 Task: Create a task  Create a new online platform for language translation services , assign it to team member softage.3@softage.net in the project AgilePulse and update the status of the task to  On Track  , set the priority of the task to High
Action: Mouse moved to (80, 302)
Screenshot: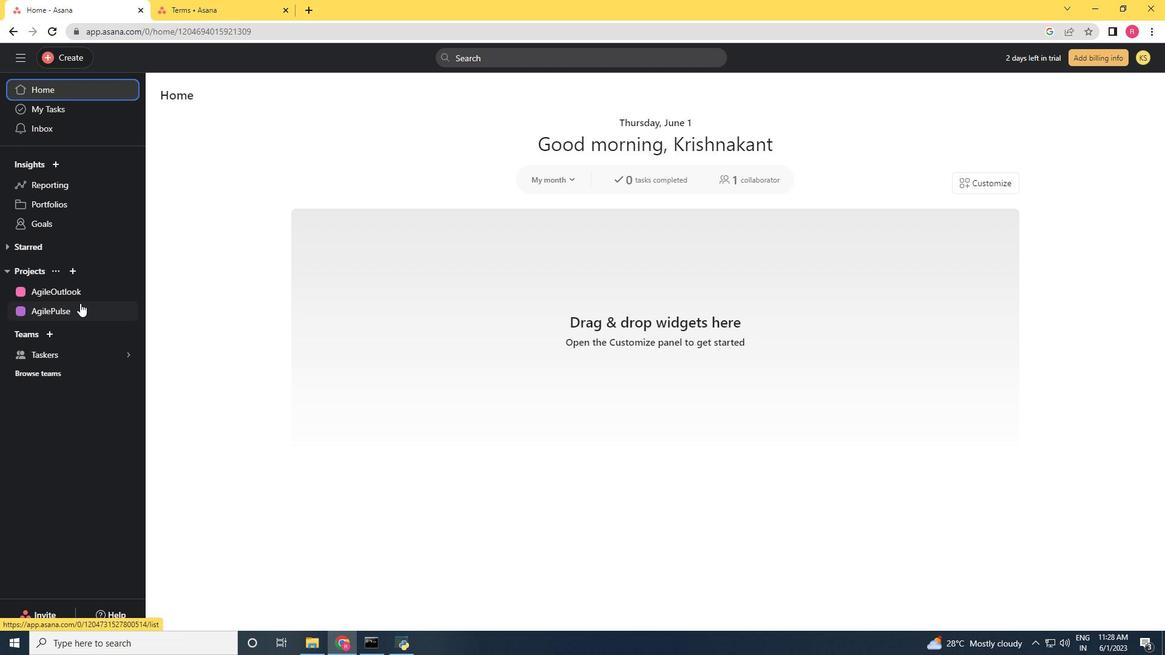 
Action: Mouse pressed left at (80, 302)
Screenshot: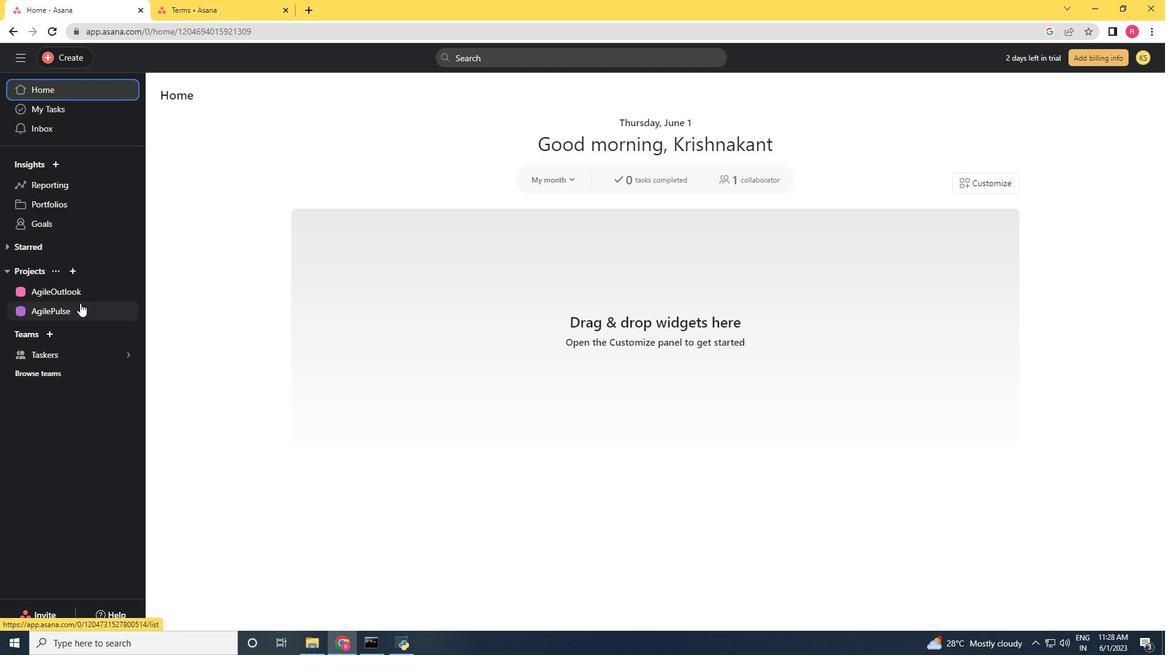 
Action: Mouse moved to (67, 59)
Screenshot: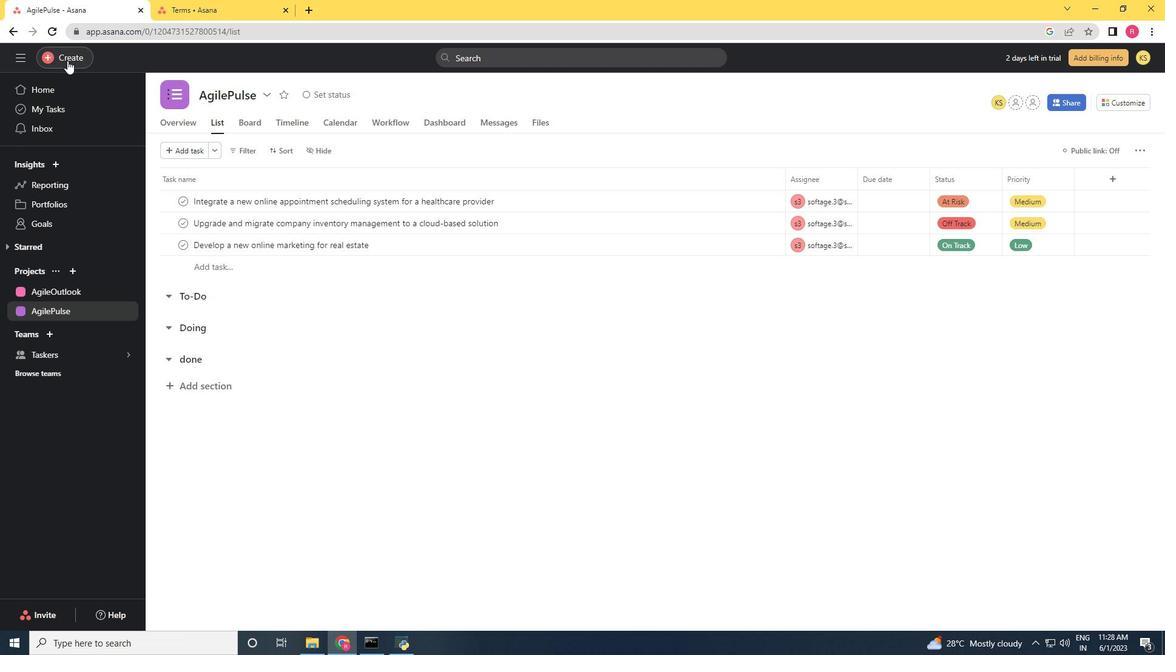
Action: Mouse pressed left at (67, 59)
Screenshot: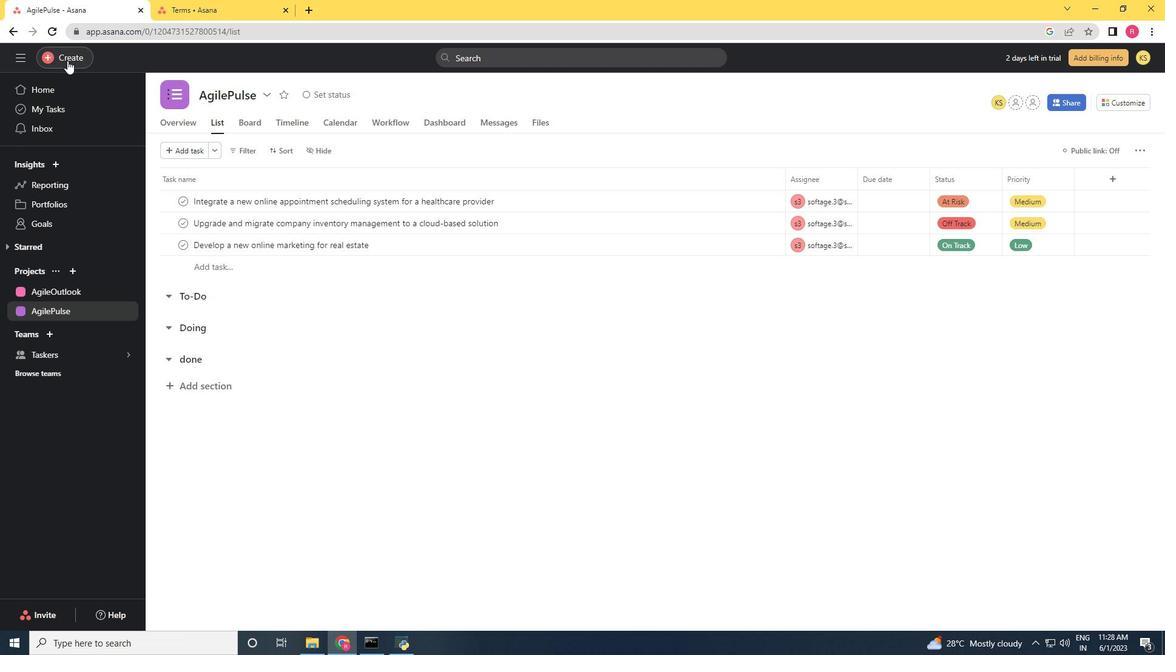 
Action: Mouse moved to (154, 62)
Screenshot: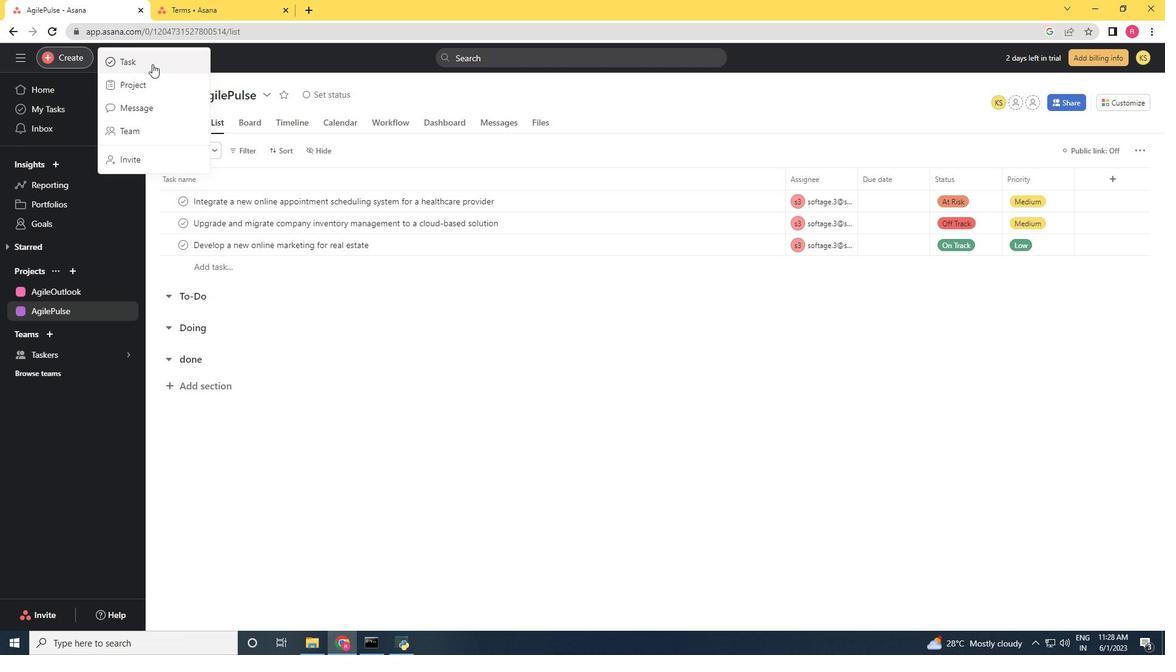 
Action: Mouse pressed left at (154, 62)
Screenshot: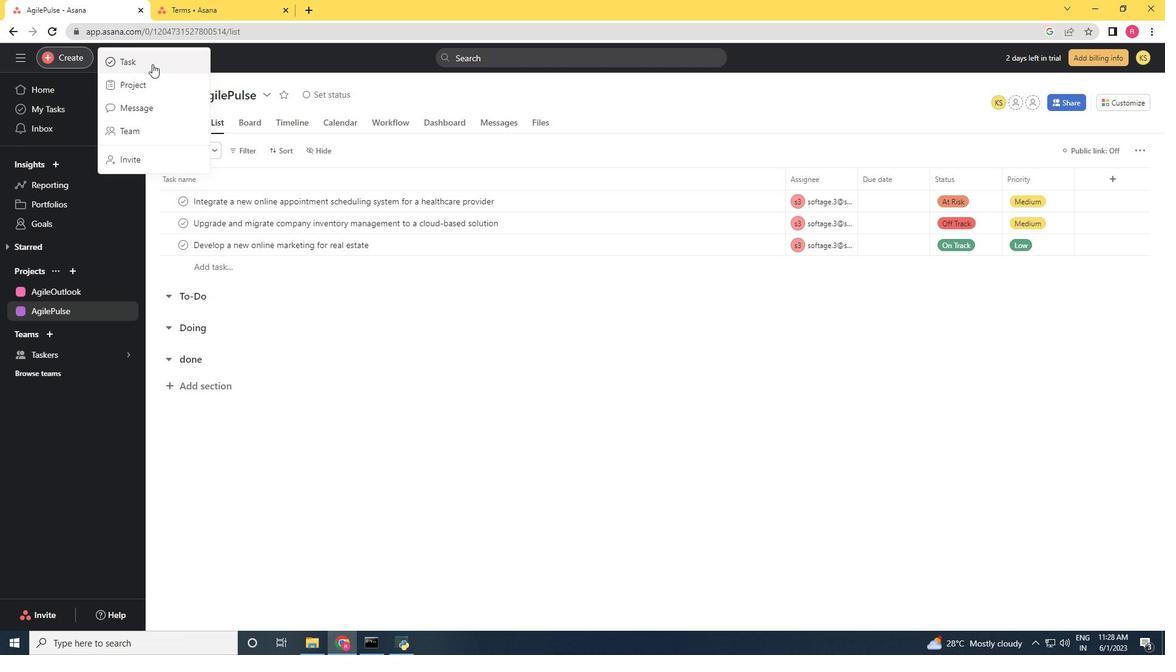 
Action: Mouse moved to (154, 63)
Screenshot: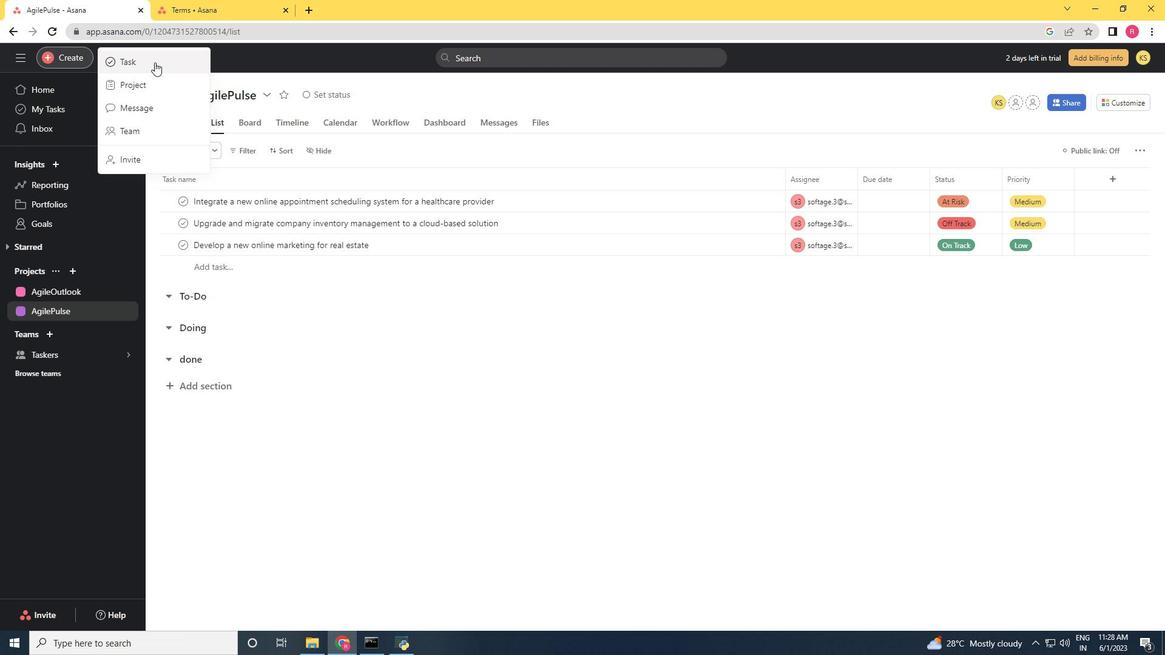 
Action: Key pressed <Key.shift>Create<Key.space>
Screenshot: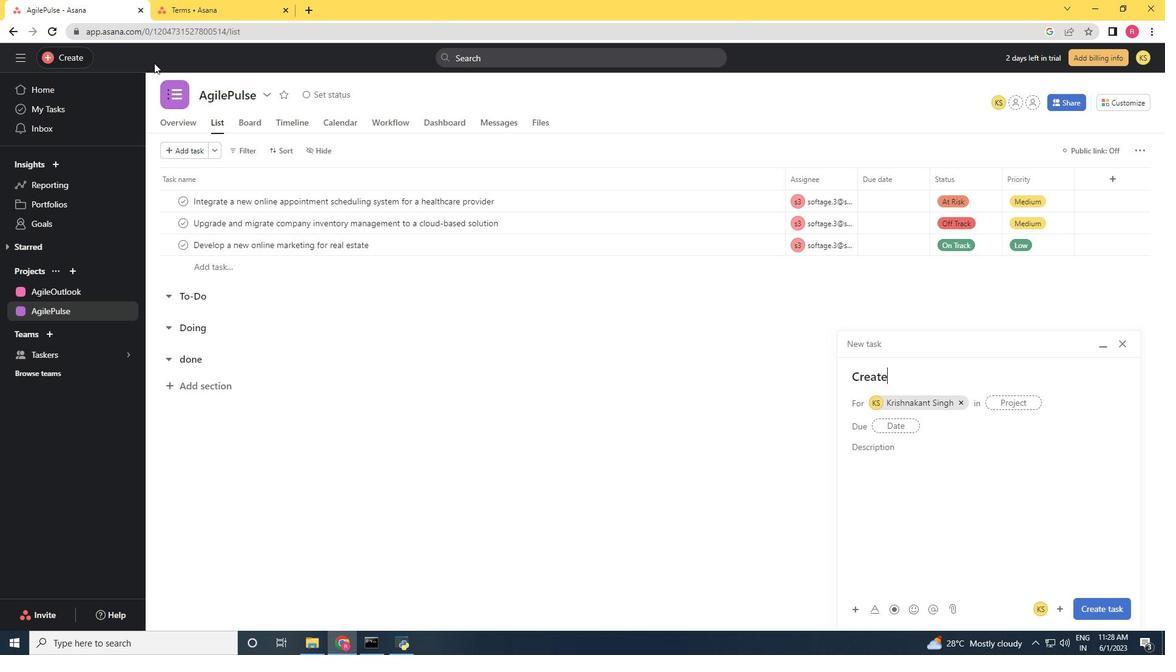 
Action: Mouse moved to (152, 63)
Screenshot: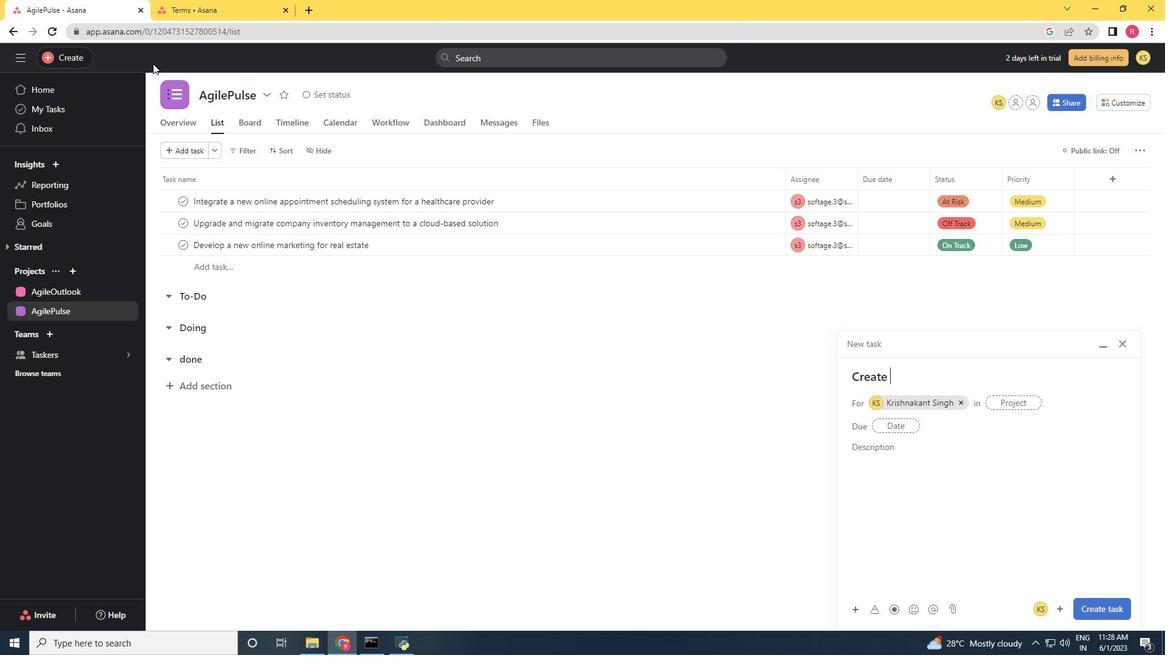 
Action: Key pressed a<Key.space>new
Screenshot: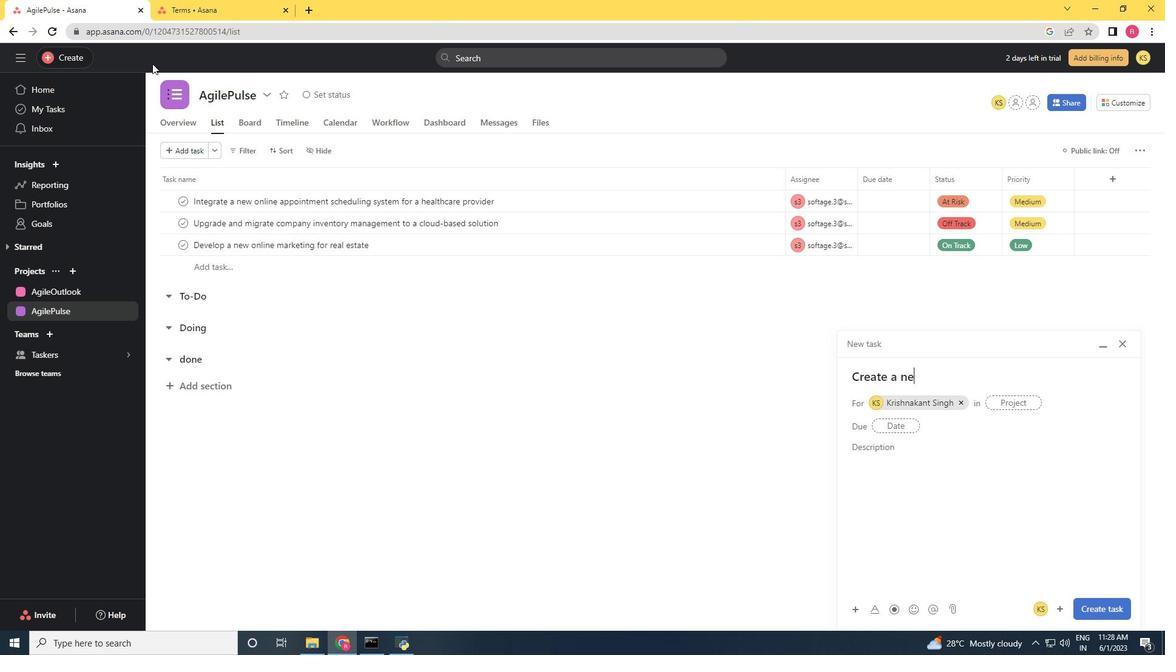 
Action: Mouse moved to (152, 64)
Screenshot: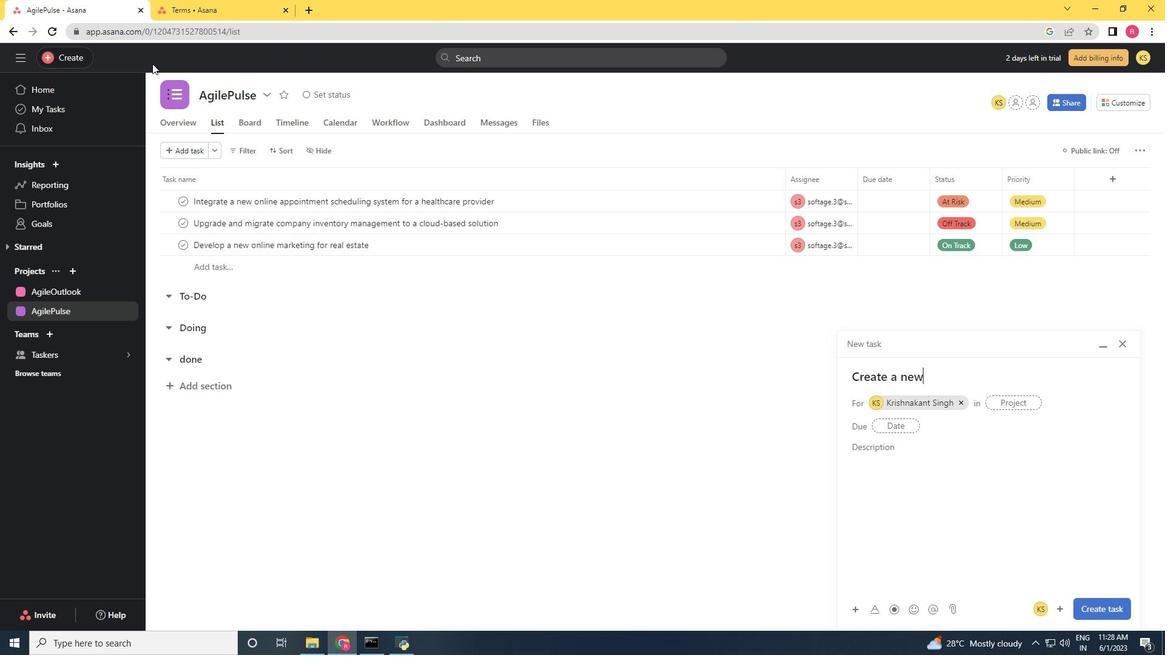 
Action: Key pressed <Key.space>
Screenshot: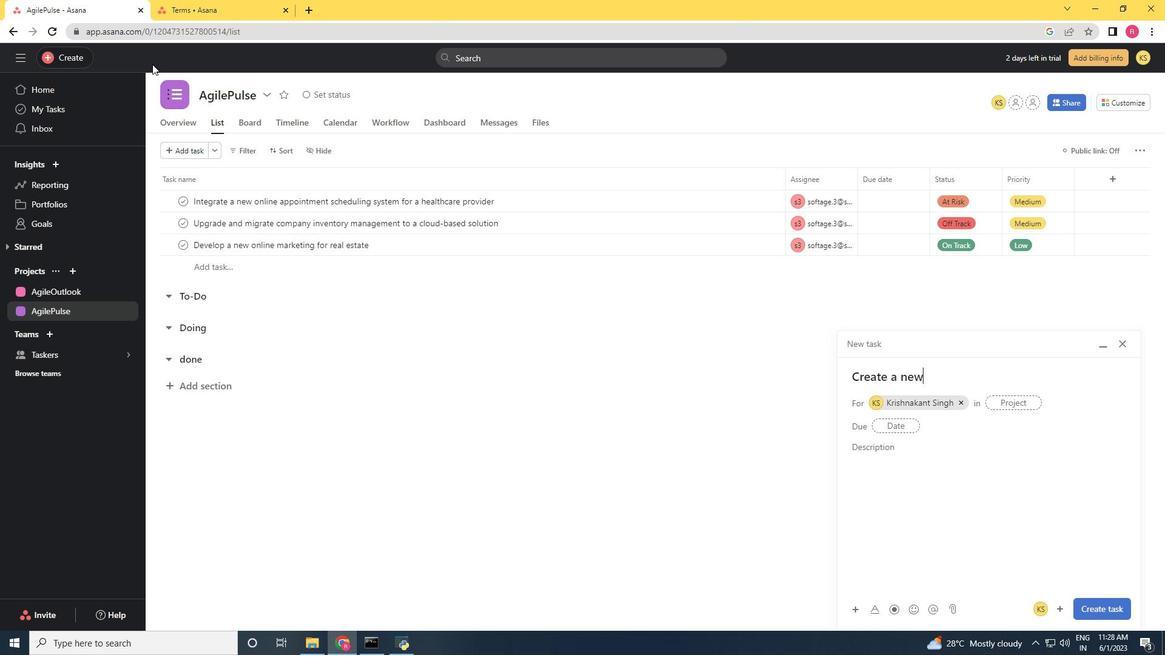 
Action: Mouse moved to (151, 64)
Screenshot: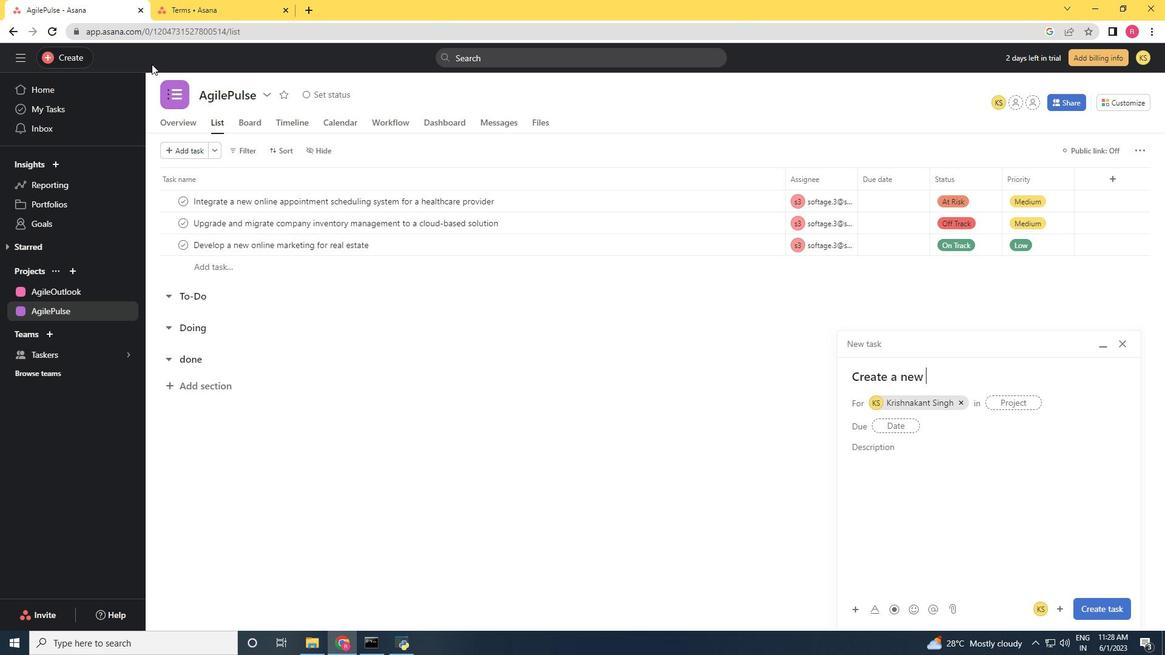 
Action: Key pressed online<Key.space>plaf<Key.backspace>tform<Key.space>for<Key.space>;anguage<Key.space><Key.backspace><Key.backspace><Key.backspace><Key.backspace><Key.backspace><Key.backspace><Key.backspace><Key.backspace><Key.backspace>langusage<Key.space><Key.backspace><Key.backspace><Key.backspace><Key.backspace><Key.backspace>age<Key.space>tranlation<Key.space><Key.backspace><Key.backspace><Key.backspace><Key.backspace><Key.backspace><Key.backspace><Key.backspace><Key.backspace>nslation<Key.space>service
Screenshot: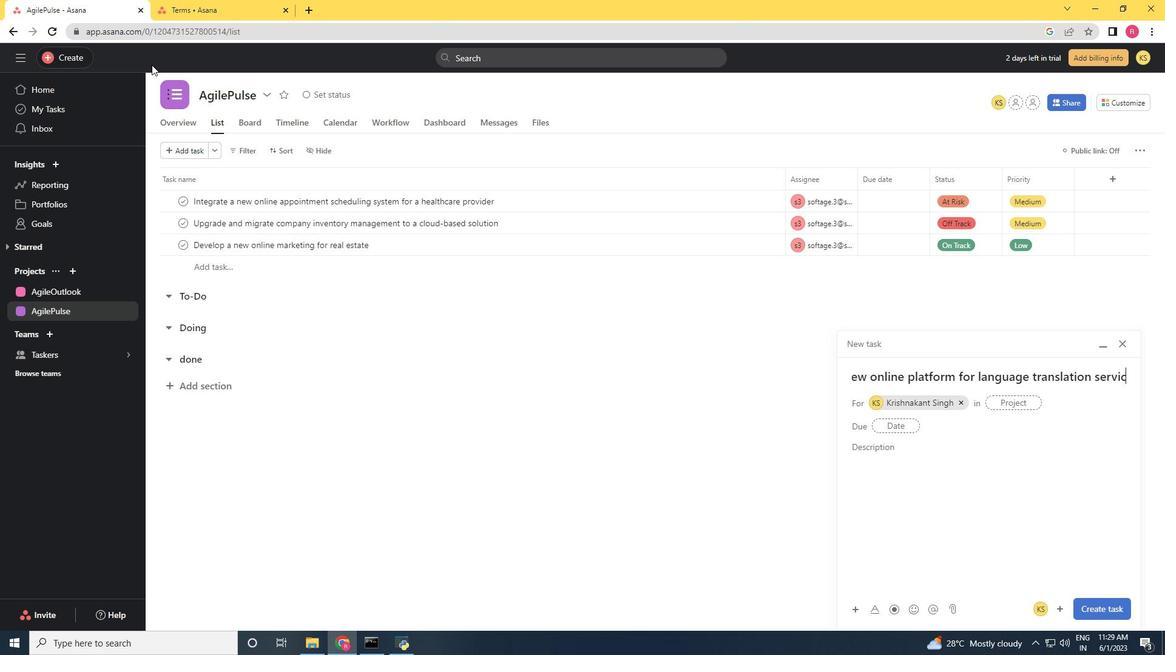 
Action: Mouse moved to (962, 403)
Screenshot: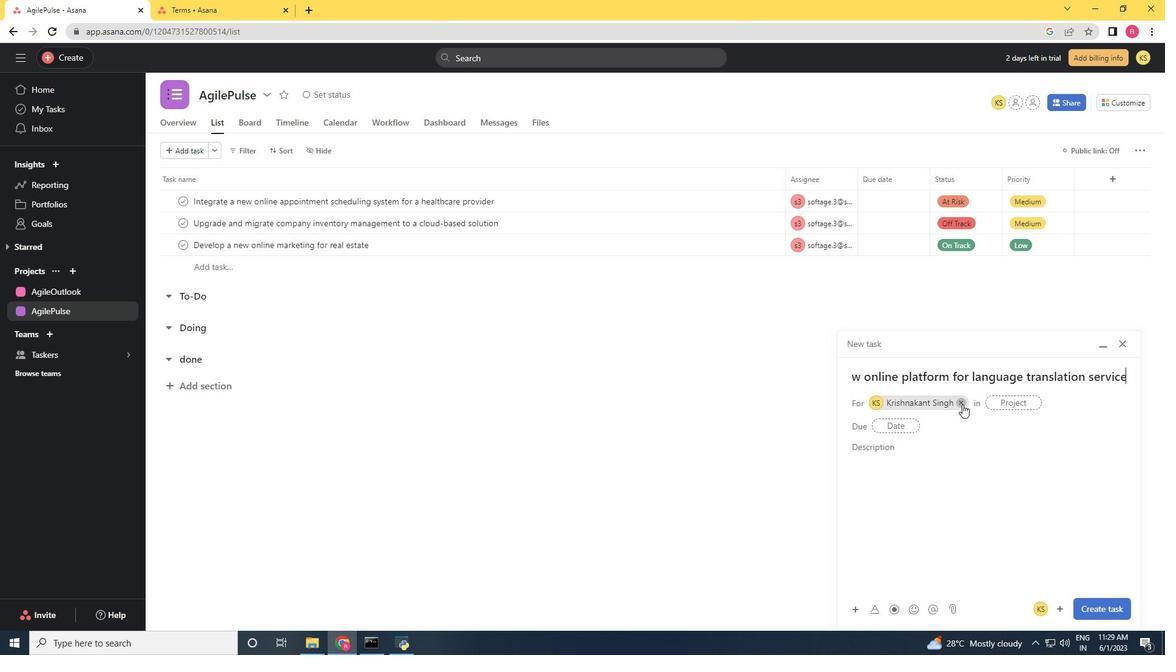 
Action: Mouse pressed left at (962, 403)
Screenshot: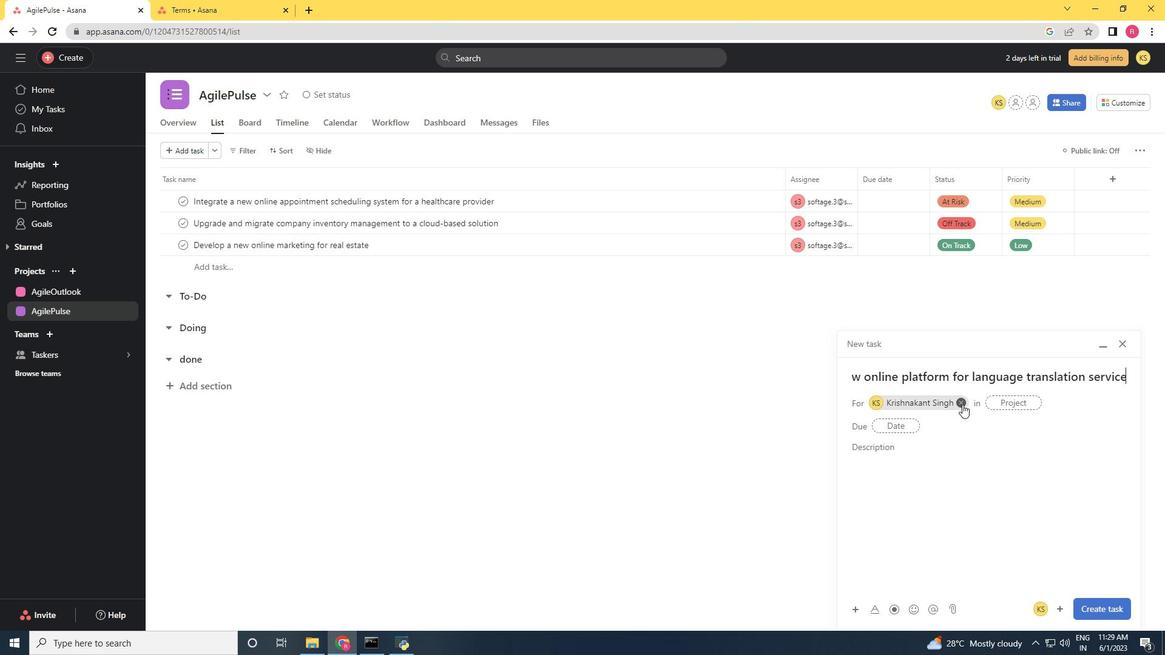 
Action: Mouse moved to (915, 400)
Screenshot: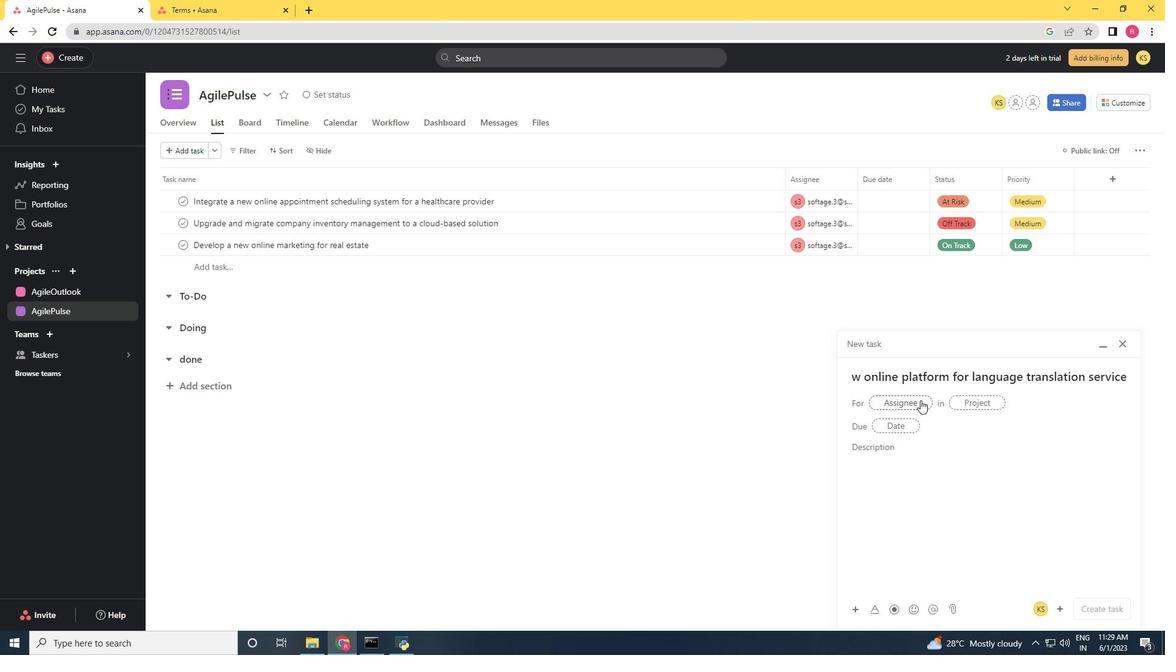 
Action: Mouse pressed left at (915, 400)
Screenshot: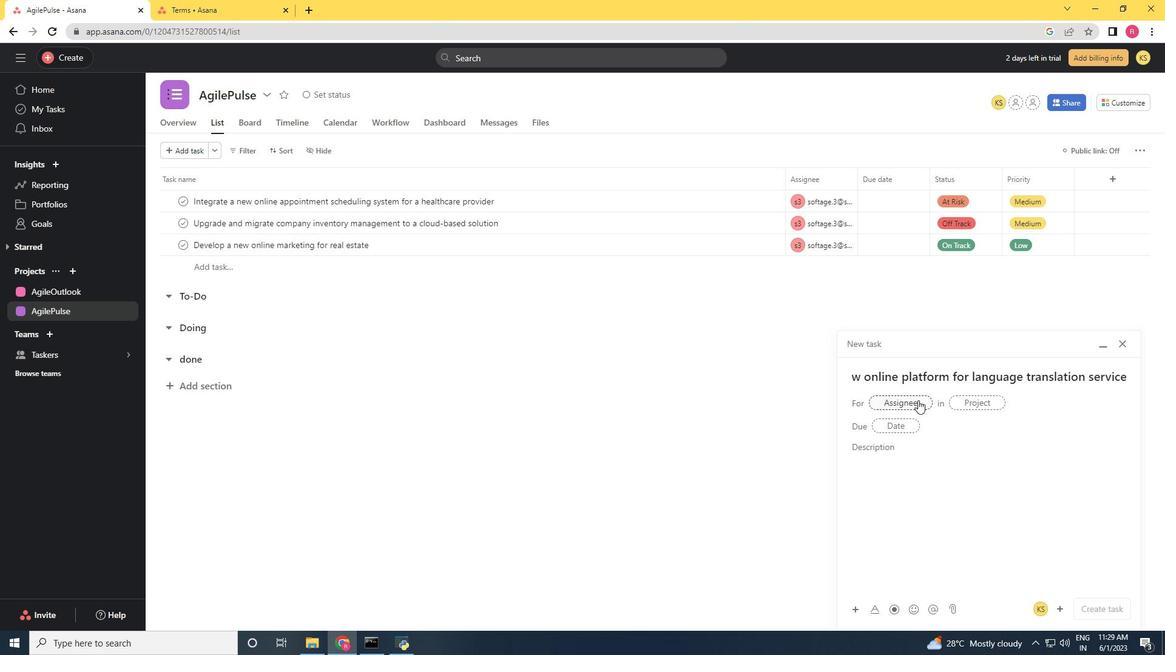 
Action: Mouse moved to (899, 400)
Screenshot: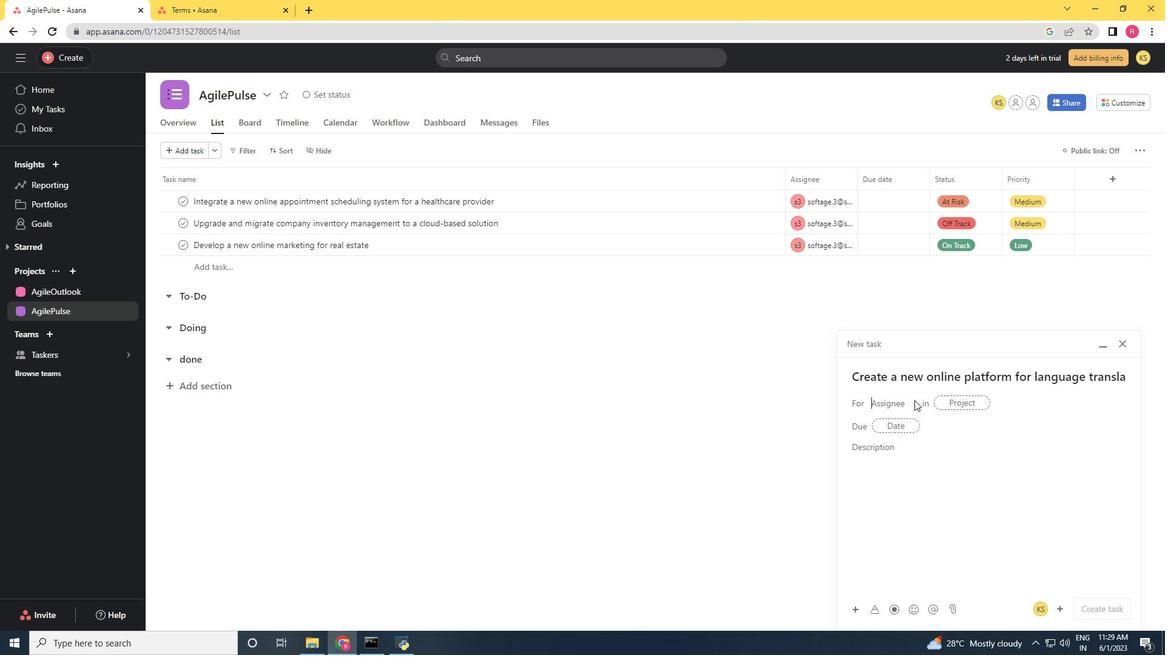 
Action: Key pressed softage
Screenshot: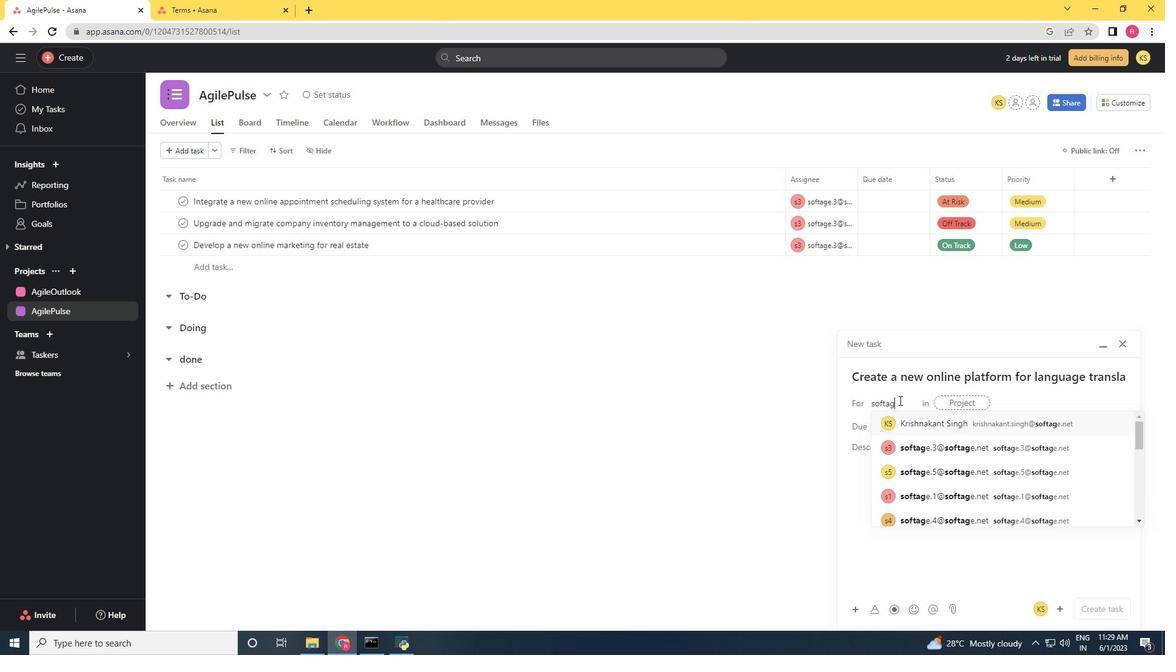 
Action: Mouse moved to (899, 400)
Screenshot: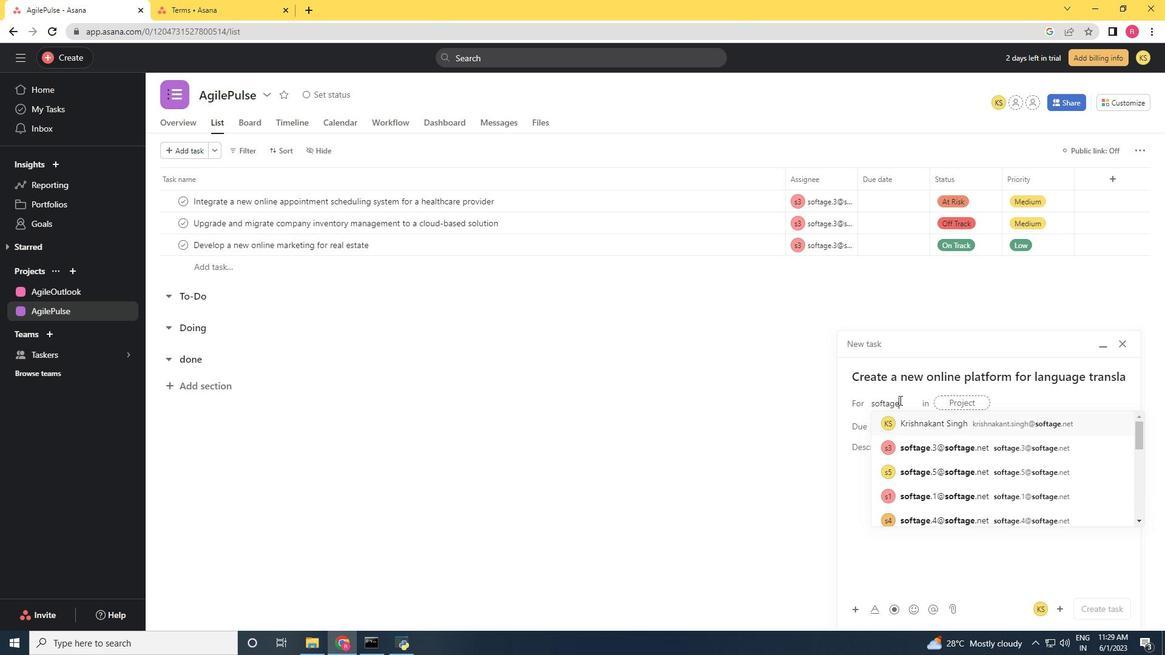 
Action: Key pressed .<Key.shift>@softage.net
Screenshot: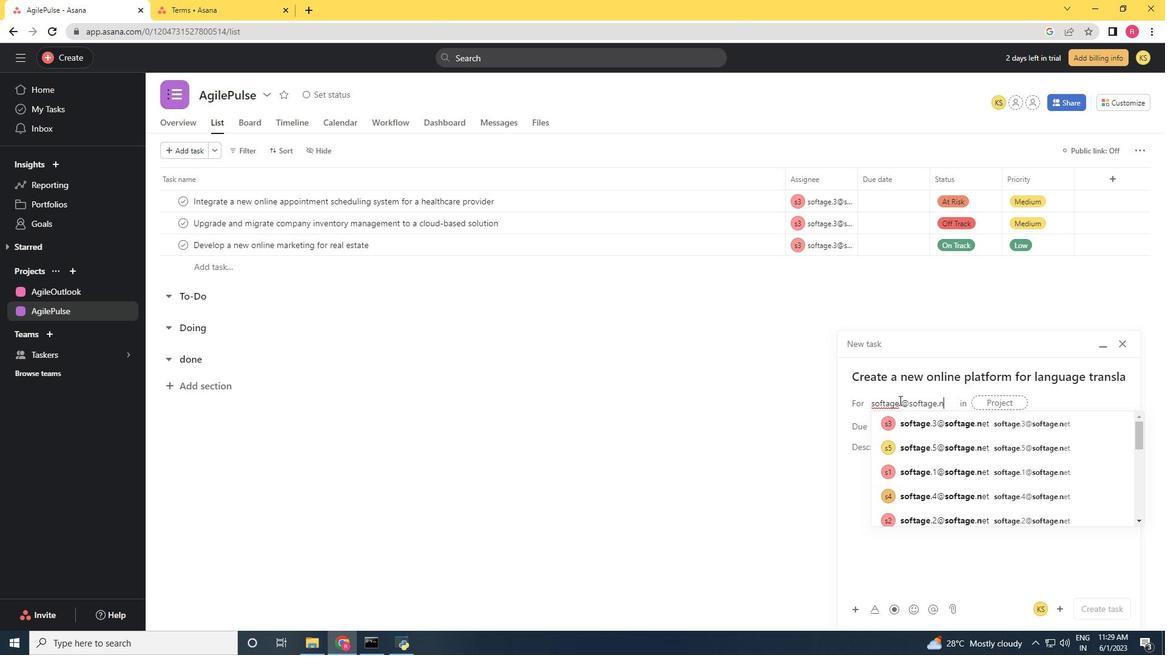 
Action: Mouse moved to (1012, 432)
Screenshot: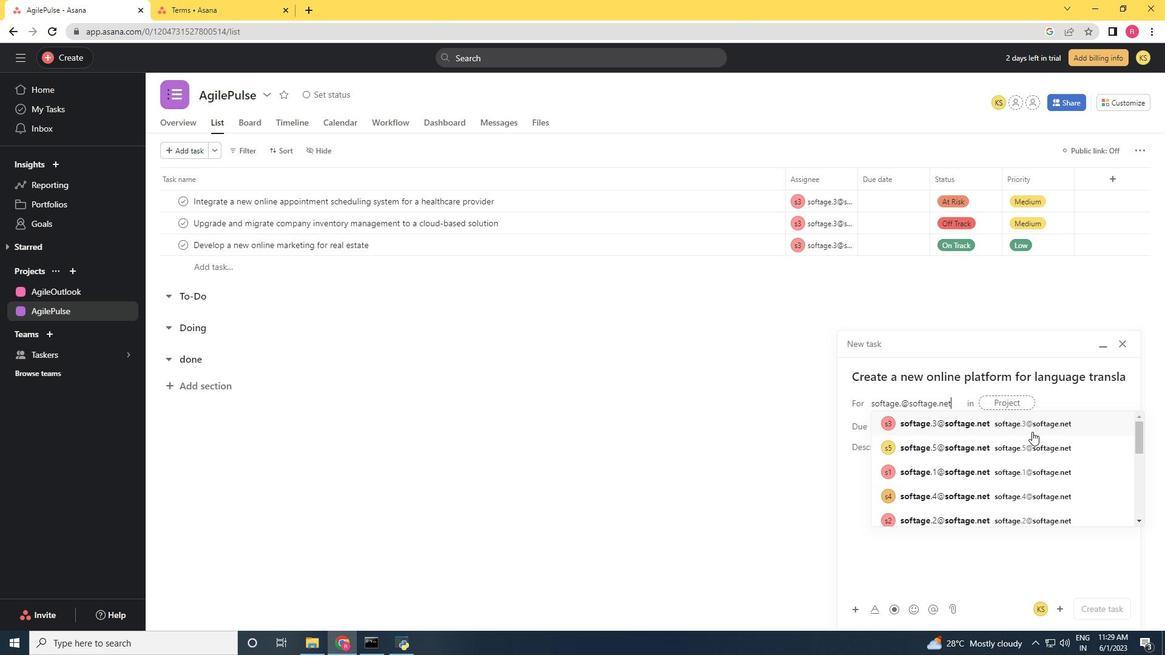 
Action: Mouse pressed left at (1012, 432)
Screenshot: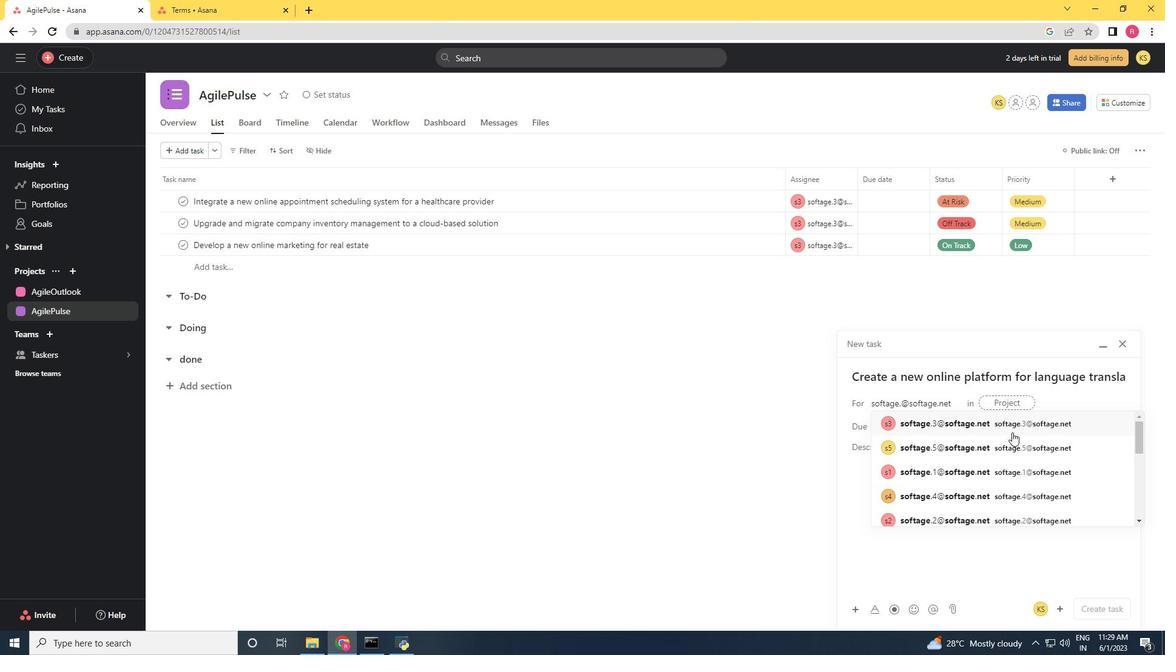 
Action: Mouse moved to (844, 443)
Screenshot: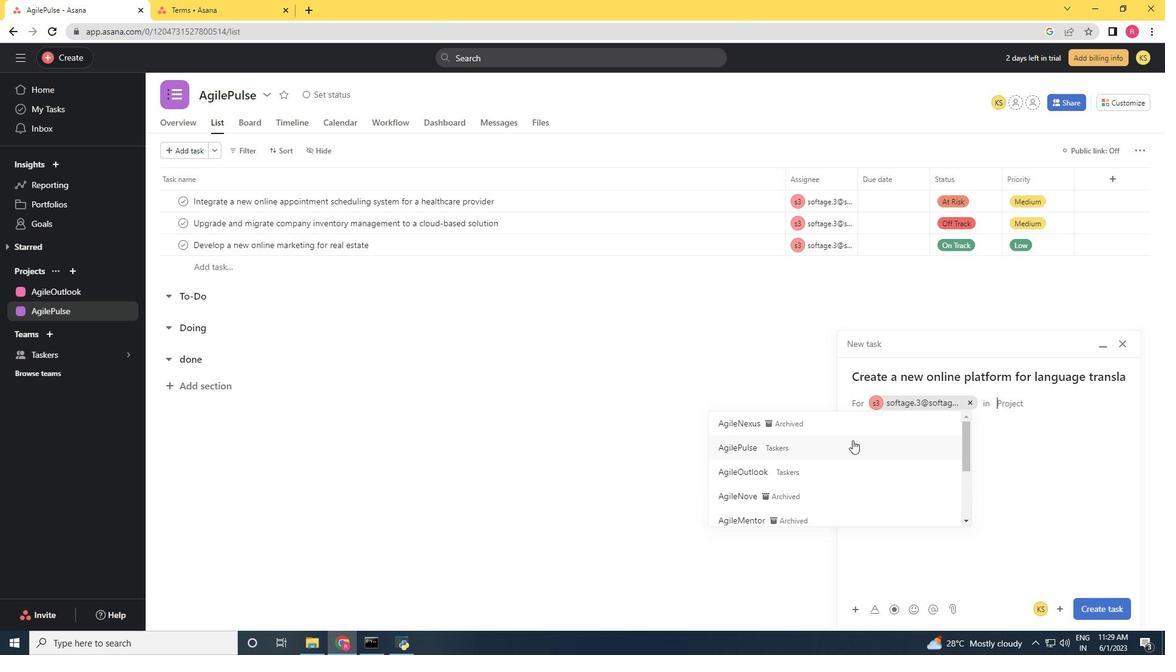 
Action: Mouse pressed left at (844, 443)
Screenshot: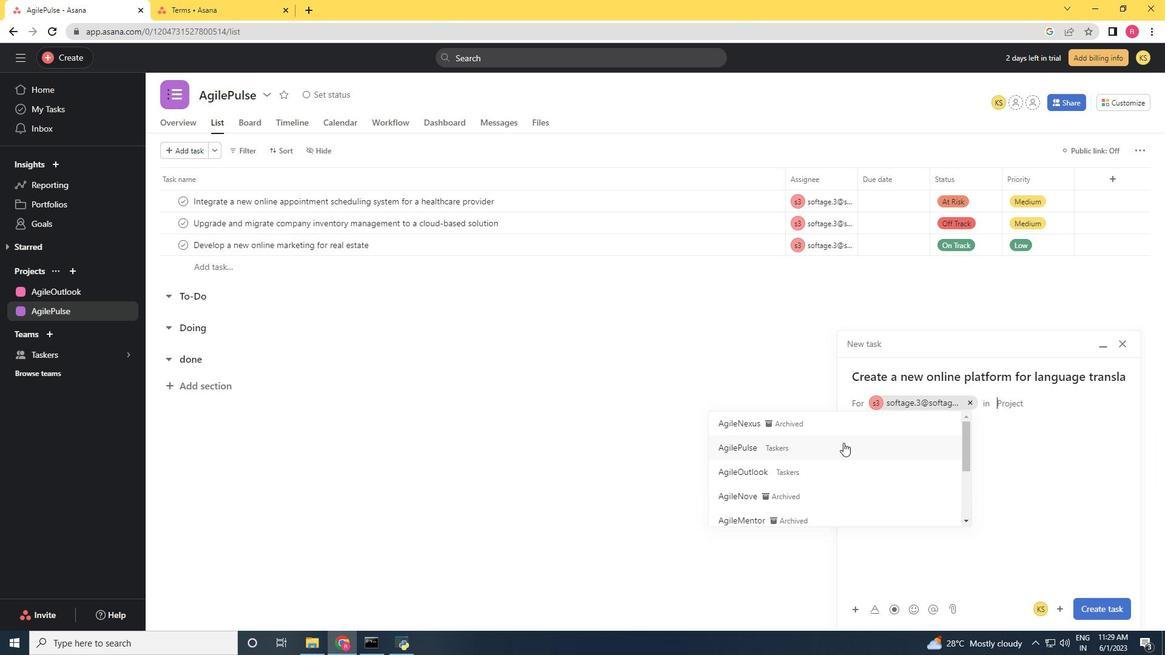 
Action: Mouse moved to (912, 451)
Screenshot: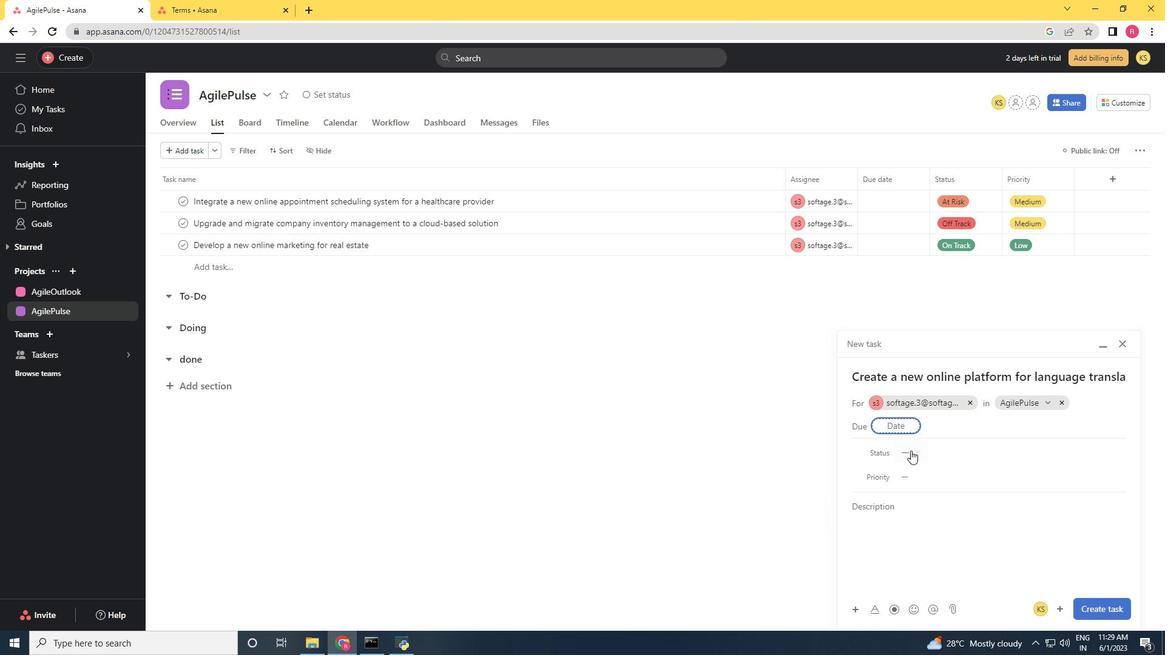 
Action: Mouse pressed left at (912, 451)
Screenshot: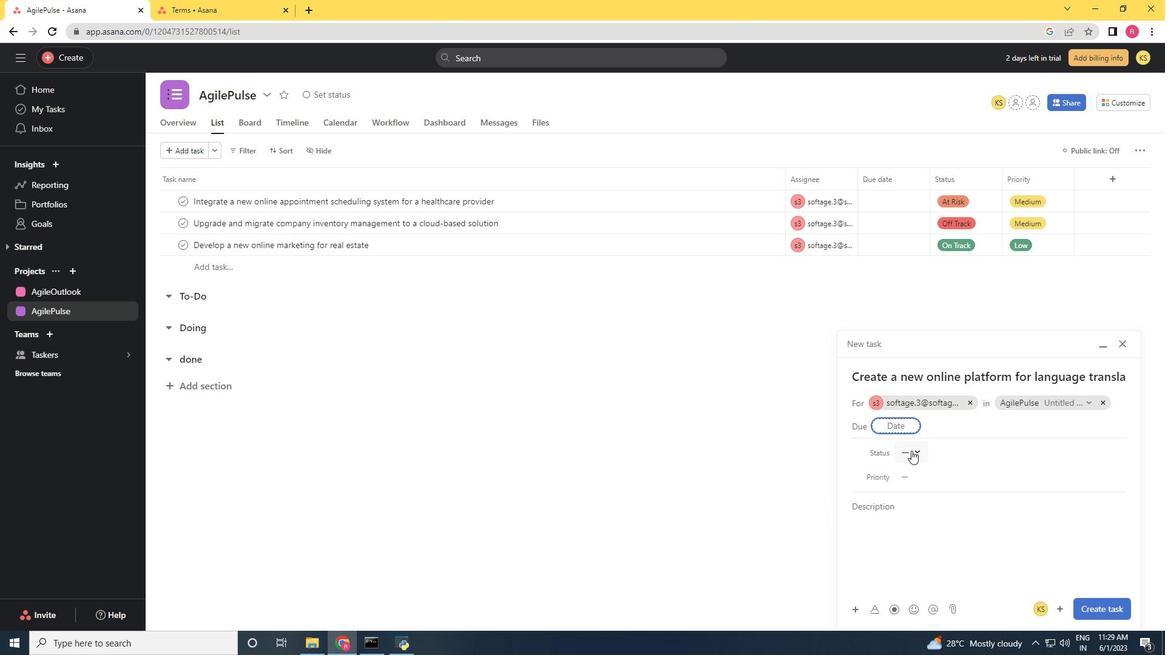 
Action: Mouse moved to (943, 488)
Screenshot: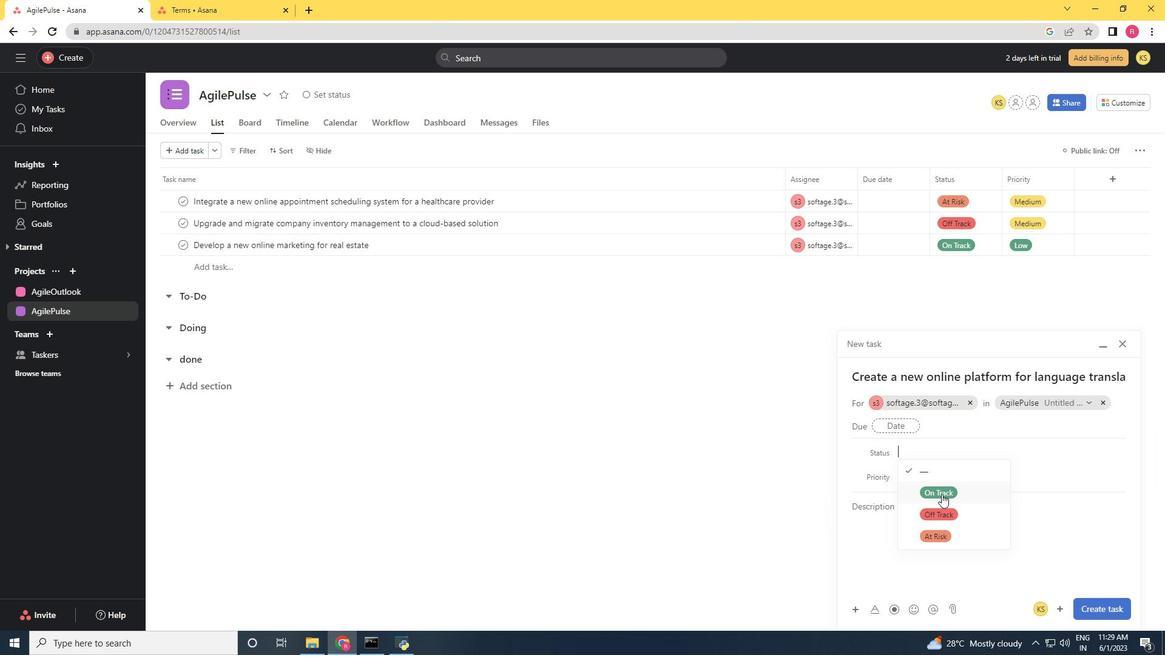 
Action: Mouse pressed left at (943, 488)
Screenshot: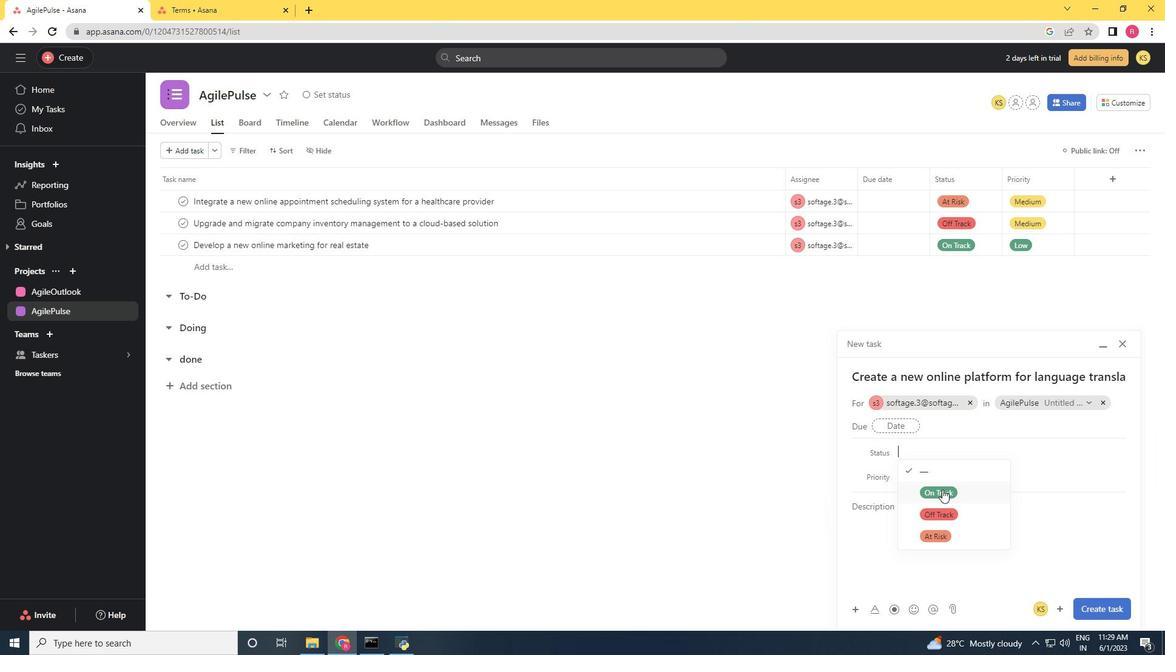 
Action: Mouse moved to (919, 474)
Screenshot: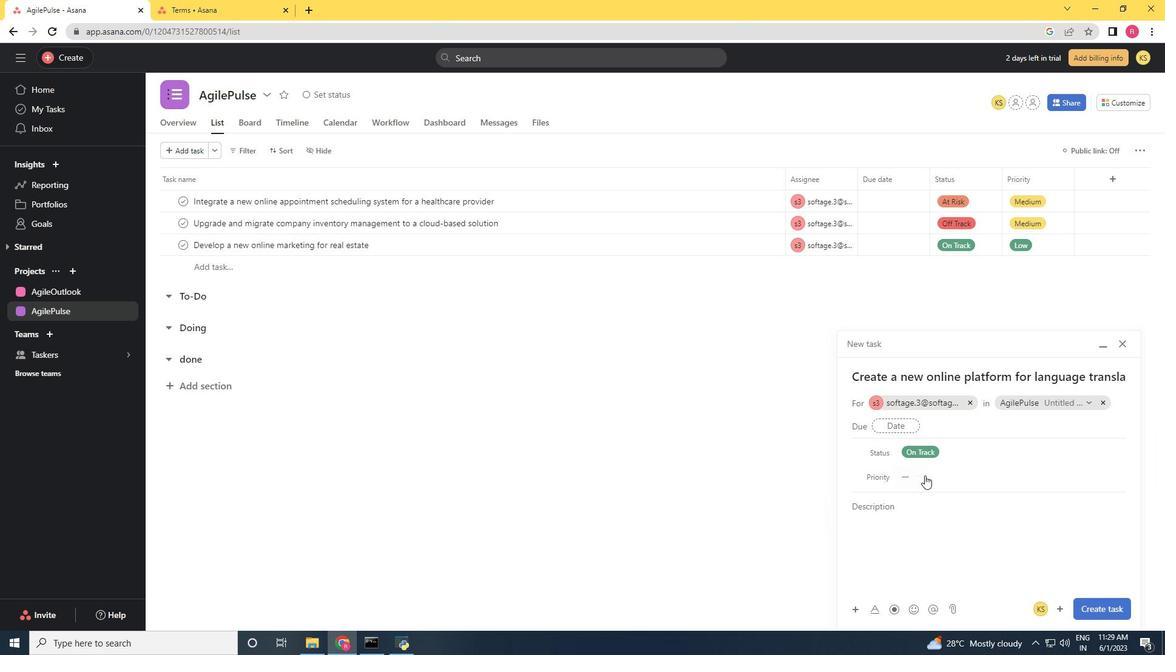 
Action: Mouse pressed left at (919, 474)
Screenshot: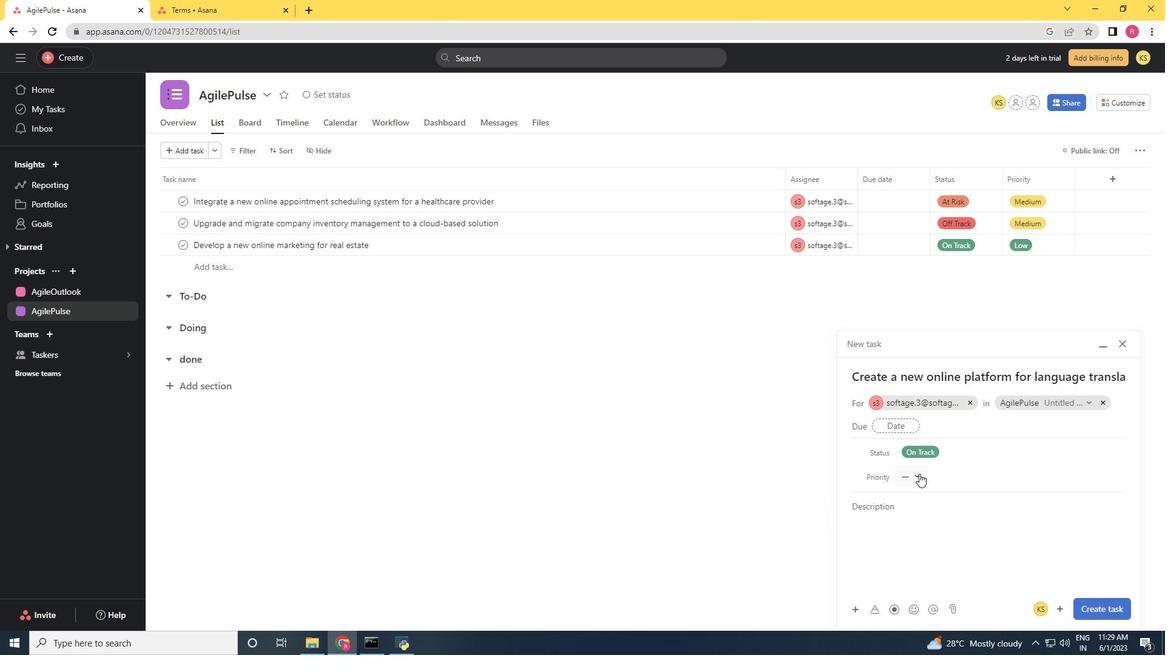 
Action: Mouse moved to (946, 517)
Screenshot: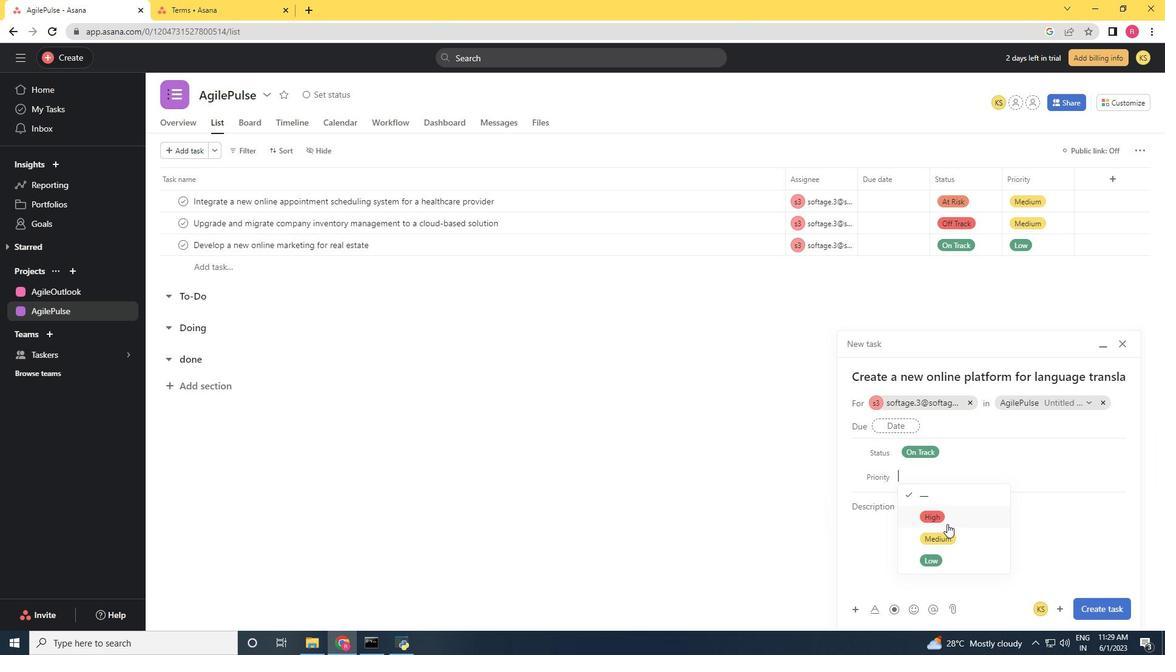 
Action: Mouse pressed left at (946, 517)
Screenshot: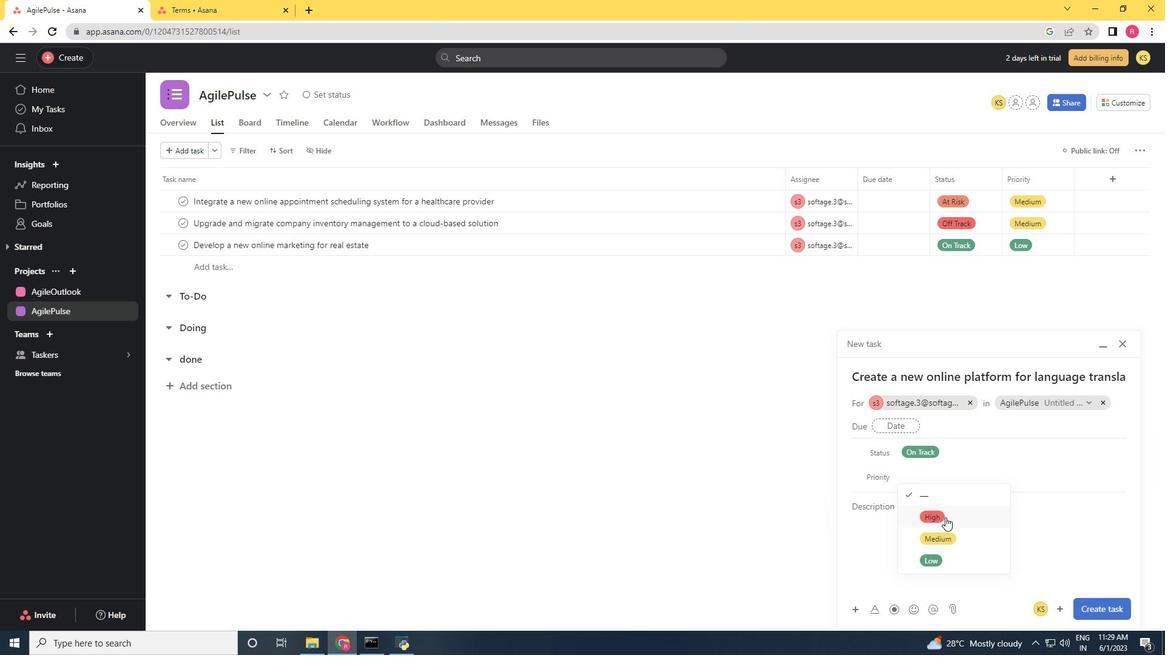 
Action: Mouse moved to (1113, 612)
Screenshot: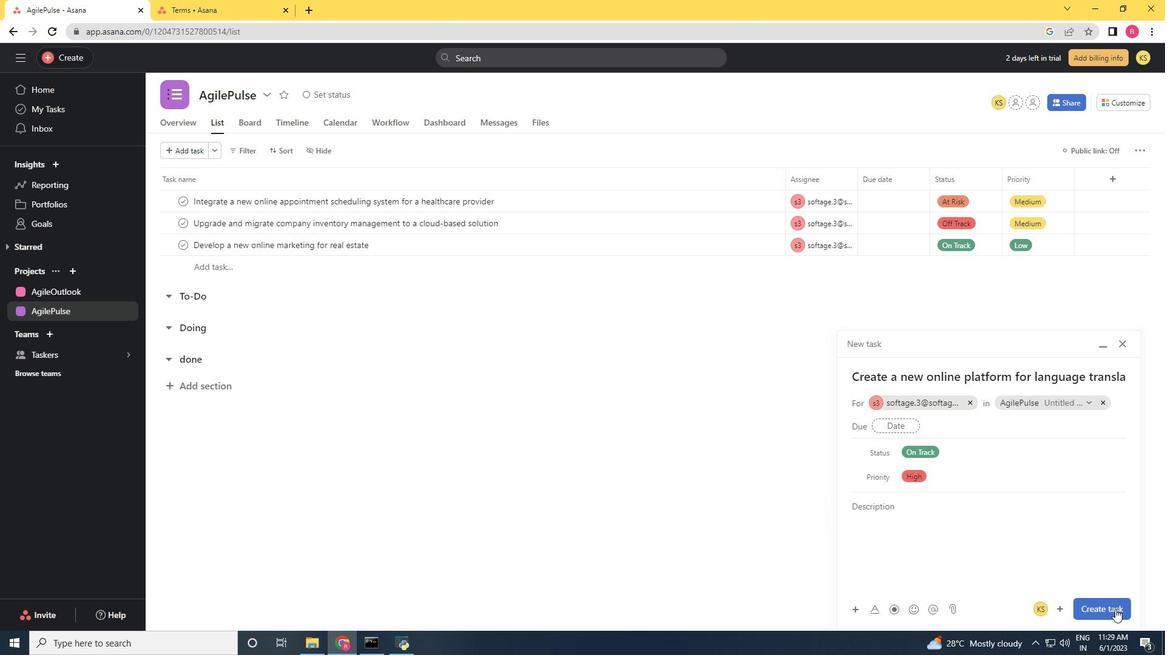 
Action: Mouse pressed left at (1113, 612)
Screenshot: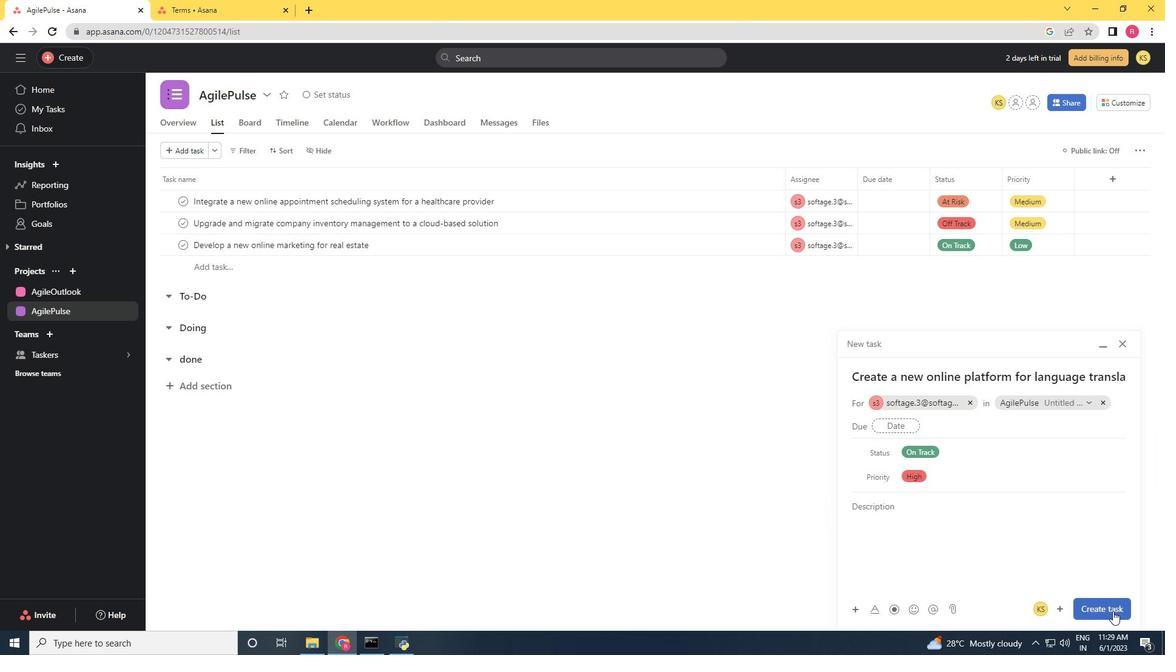 
Action: Mouse moved to (1091, 600)
Screenshot: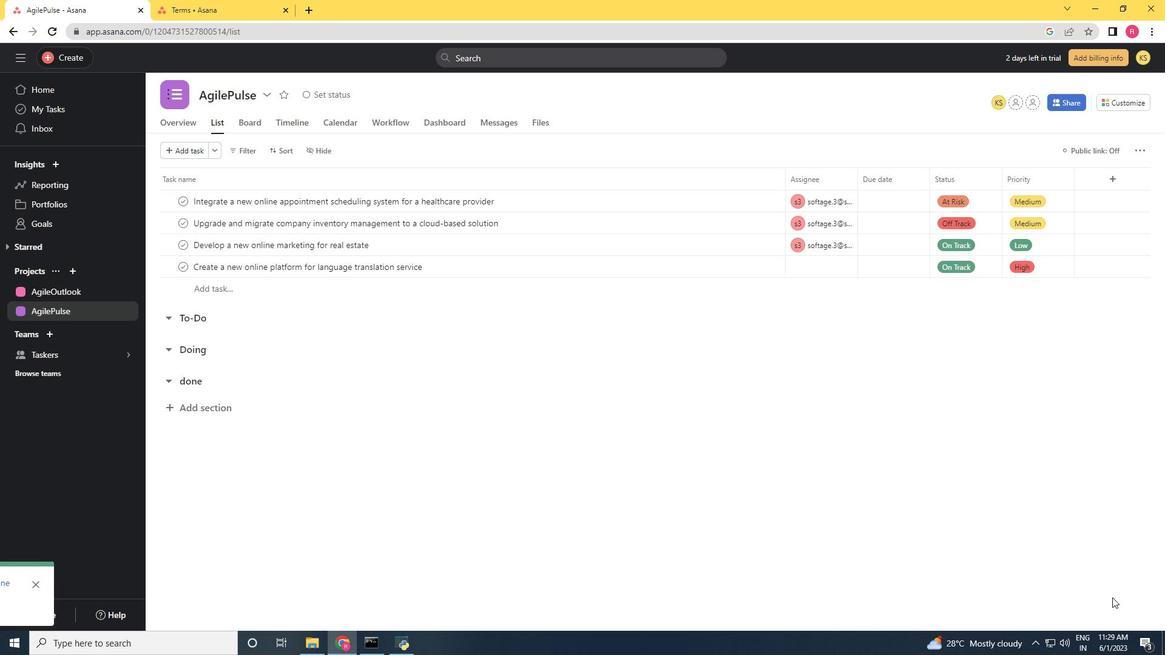 
